 Task: Apply Expand Lower Third on Current Theme
Action: Mouse pressed left at (270, 164)
Screenshot: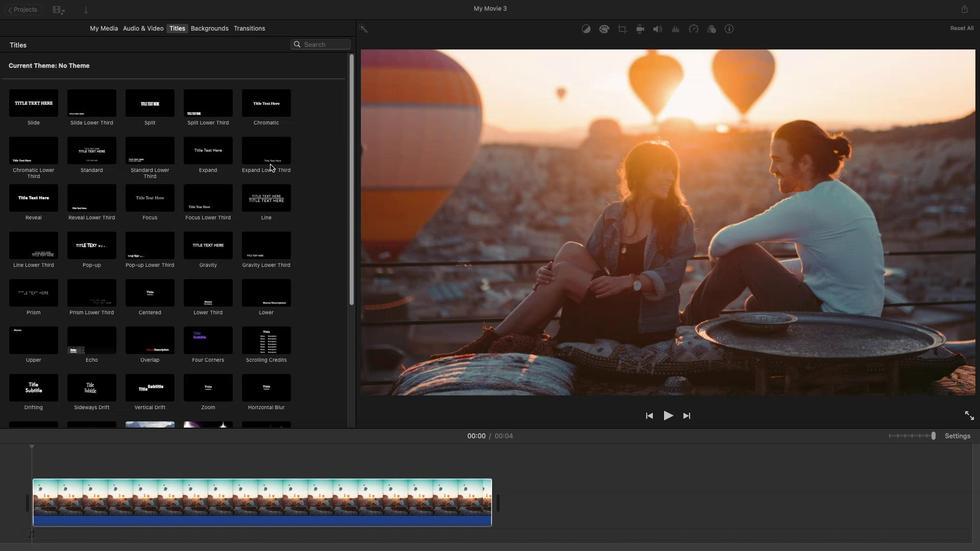 
Action: Mouse moved to (268, 153)
Screenshot: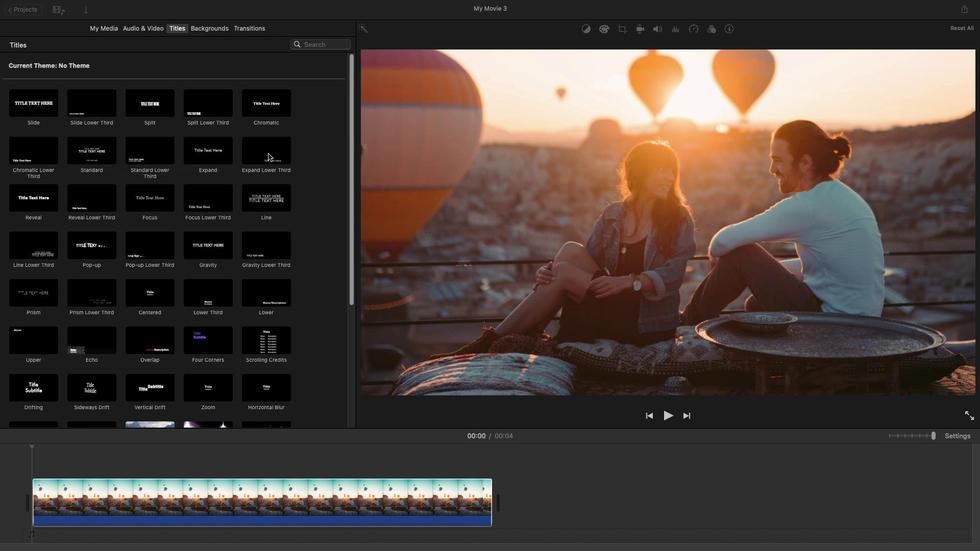 
Action: Mouse pressed left at (268, 153)
Screenshot: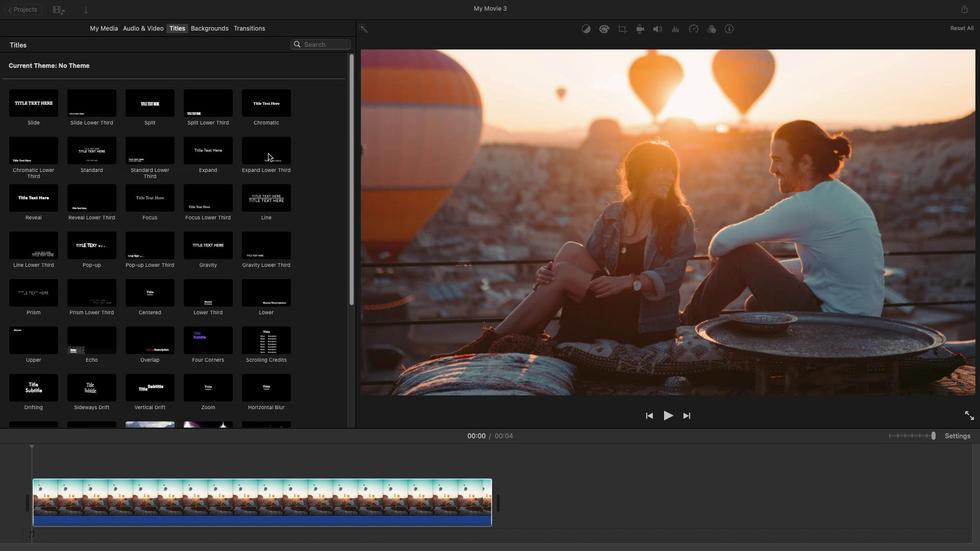 
Action: Mouse pressed left at (268, 153)
Screenshot: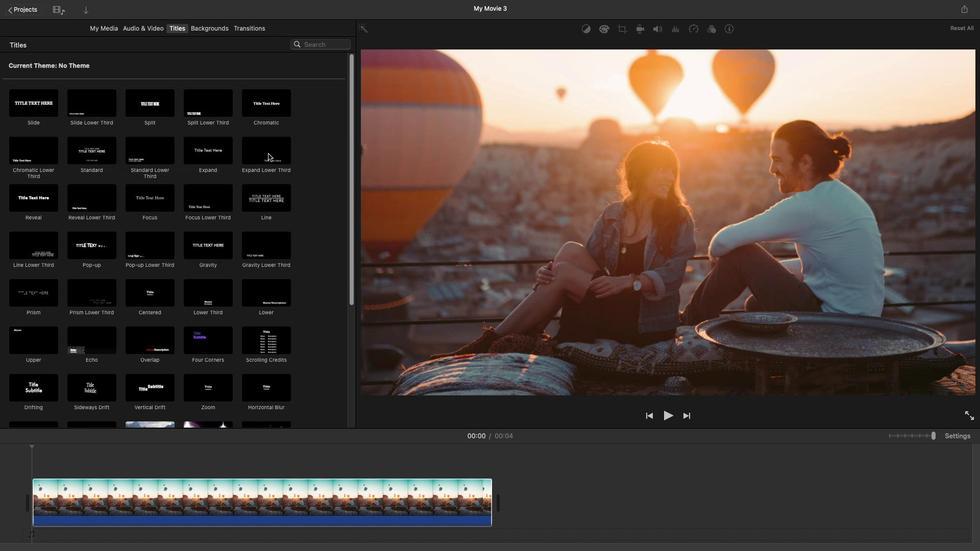 
Action: Mouse pressed left at (268, 153)
Screenshot: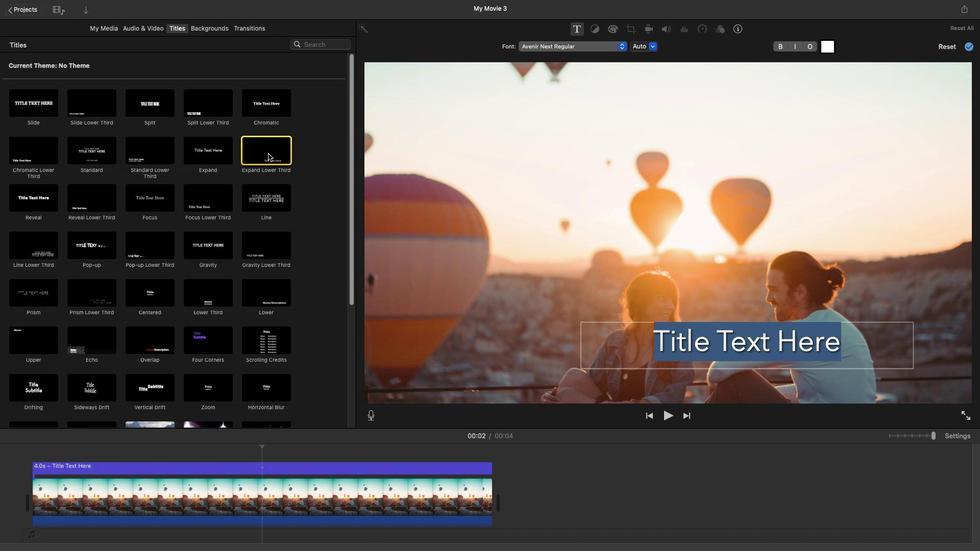 
Action: Mouse moved to (280, 443)
Screenshot: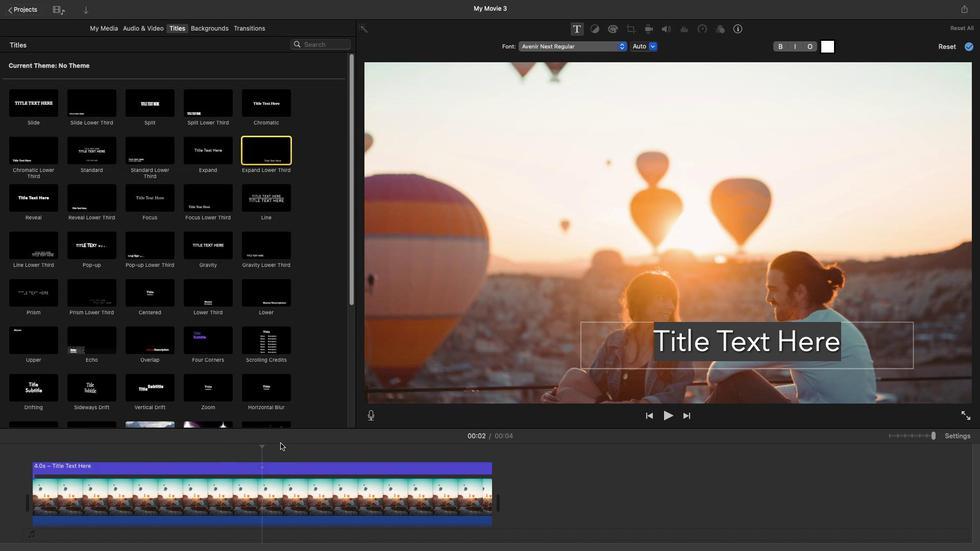 
